 Task: Set the image brightness for the image properties filter to 1.20.
Action: Mouse moved to (131, 16)
Screenshot: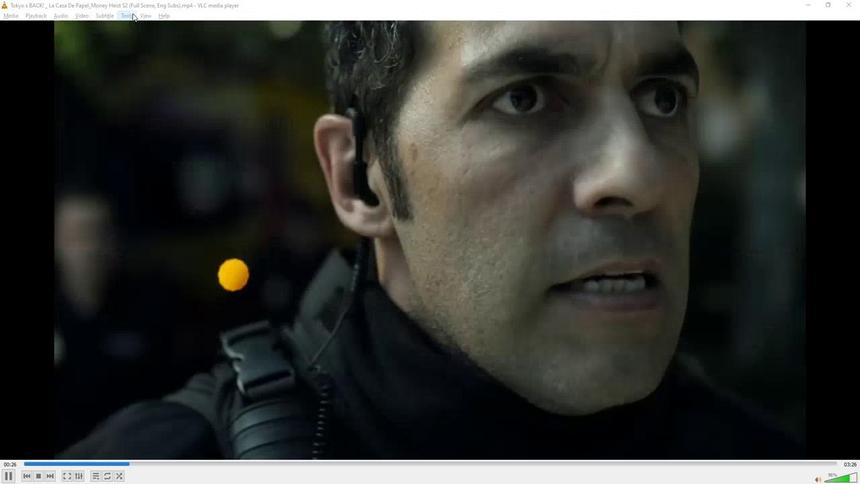 
Action: Mouse pressed left at (131, 16)
Screenshot: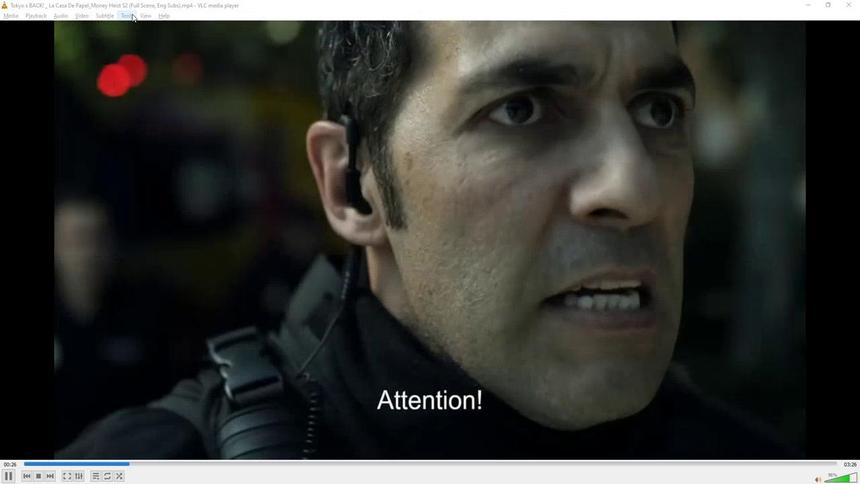
Action: Mouse moved to (150, 121)
Screenshot: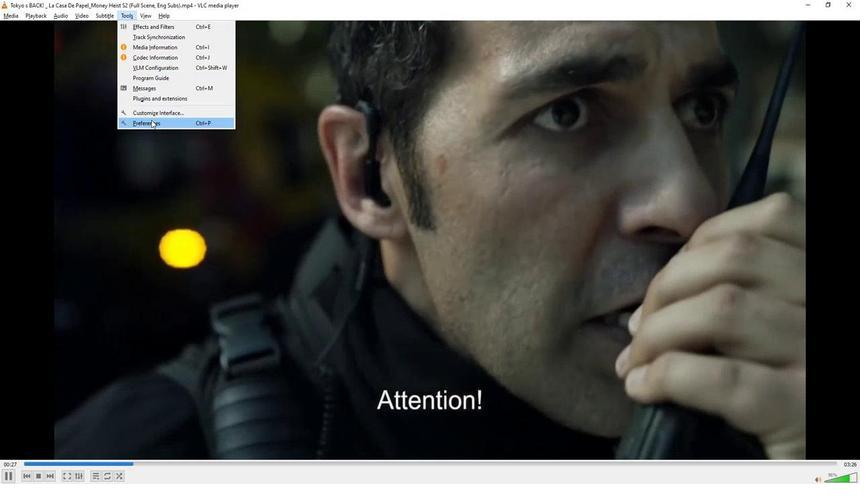 
Action: Mouse pressed left at (150, 121)
Screenshot: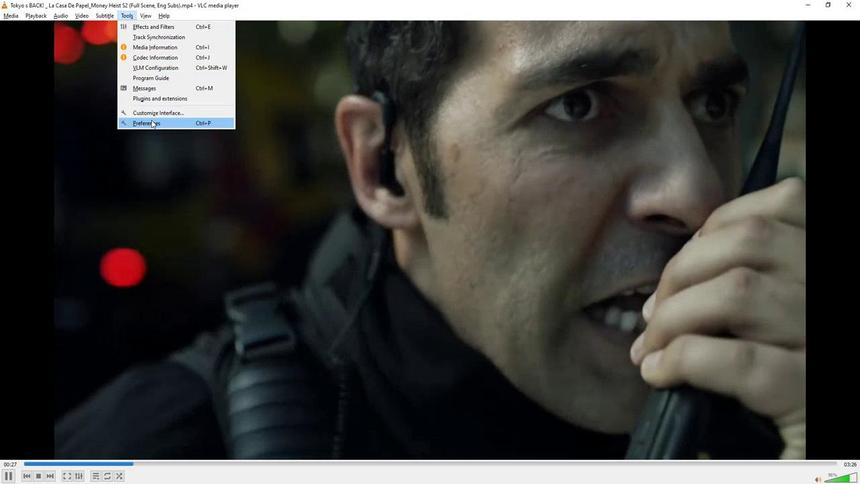 
Action: Mouse moved to (192, 378)
Screenshot: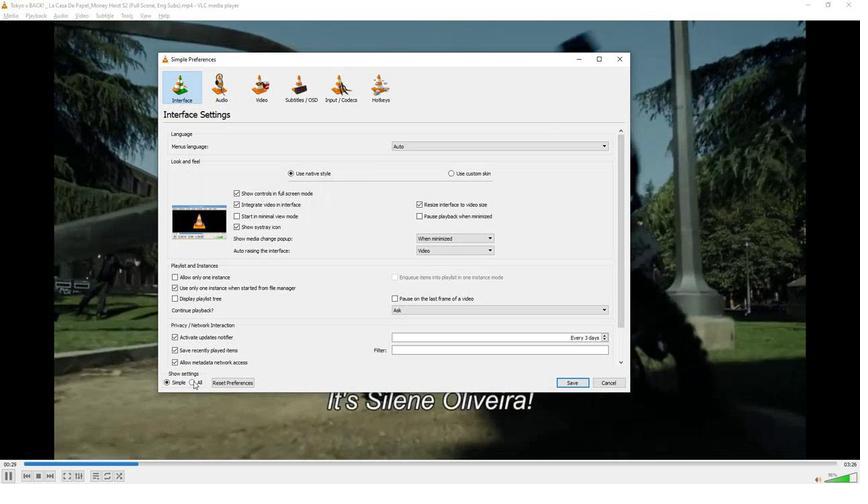 
Action: Mouse pressed left at (192, 378)
Screenshot: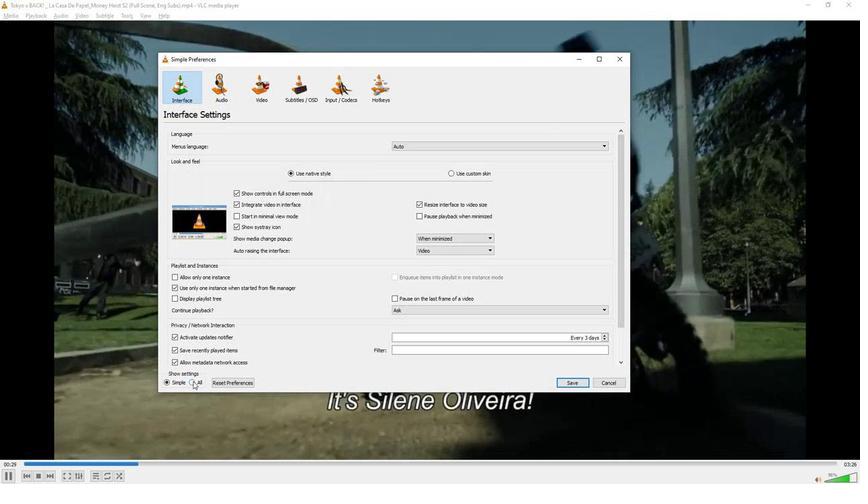 
Action: Mouse moved to (211, 281)
Screenshot: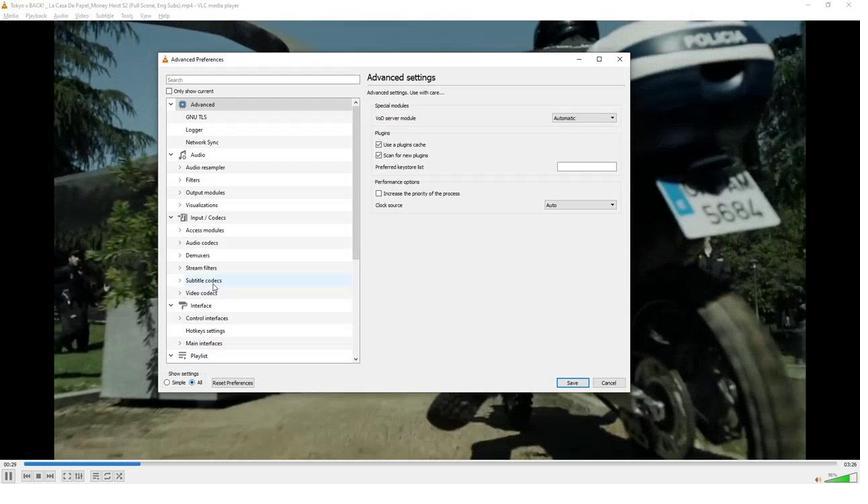 
Action: Mouse scrolled (211, 281) with delta (0, 0)
Screenshot: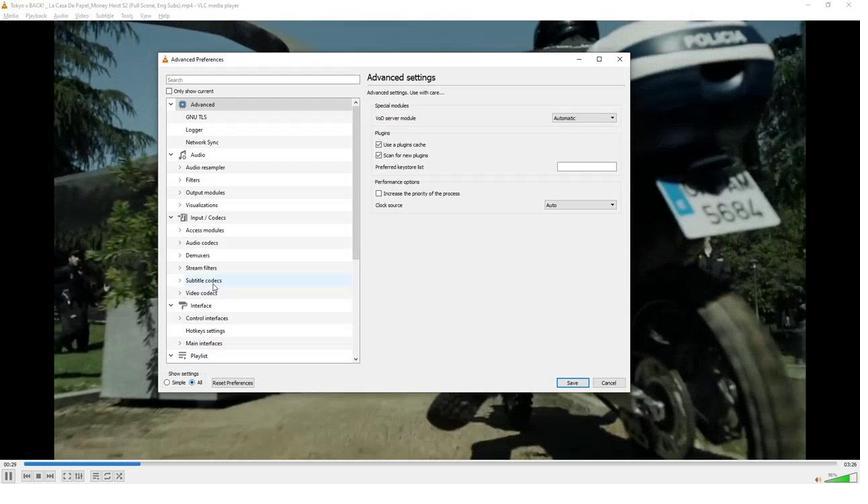 
Action: Mouse moved to (211, 281)
Screenshot: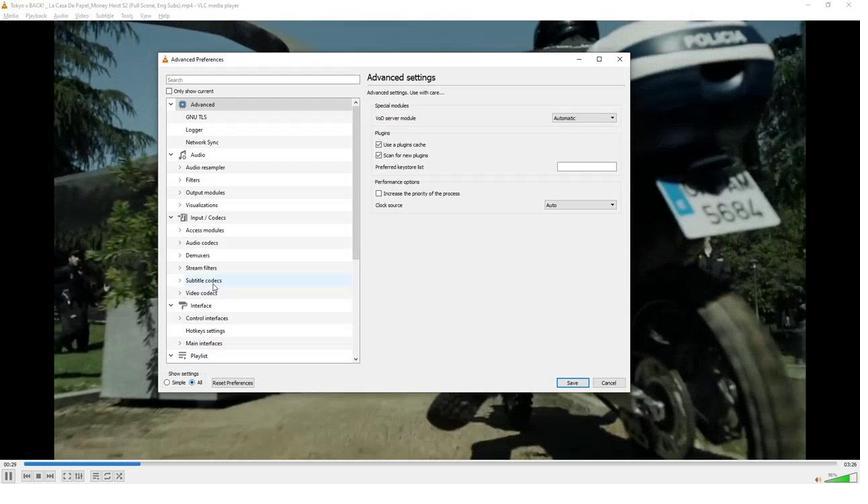 
Action: Mouse scrolled (211, 280) with delta (0, 0)
Screenshot: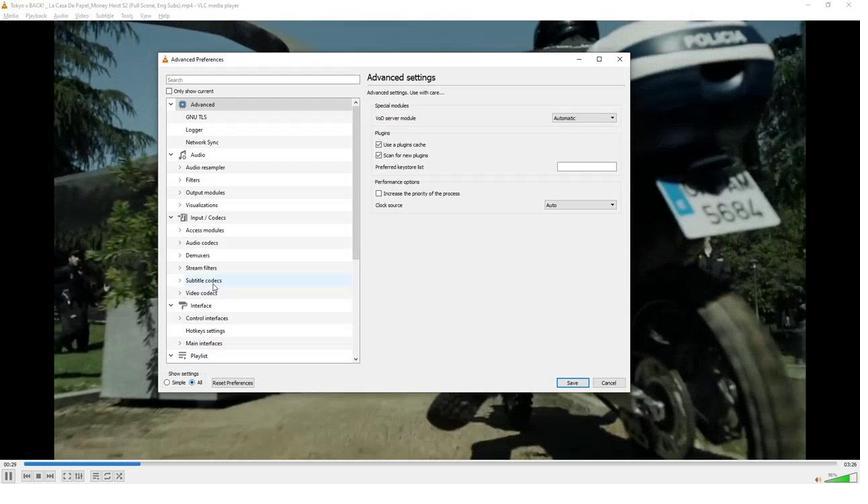 
Action: Mouse scrolled (211, 280) with delta (0, 0)
Screenshot: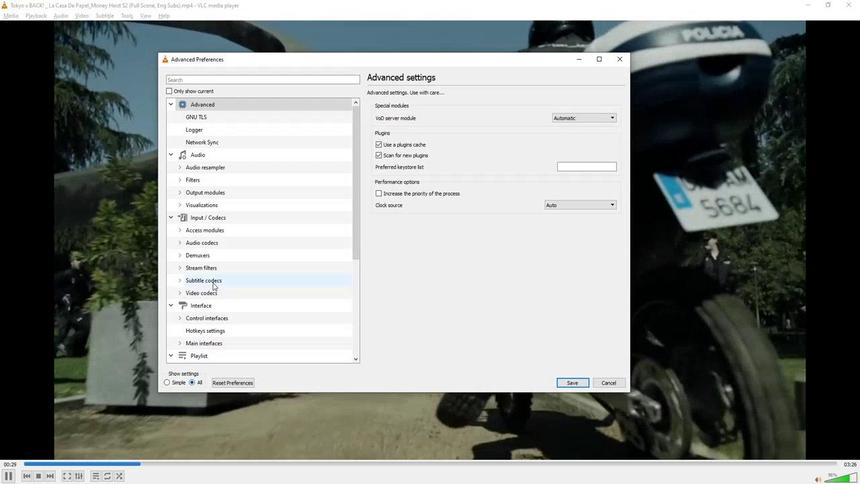 
Action: Mouse scrolled (211, 280) with delta (0, 0)
Screenshot: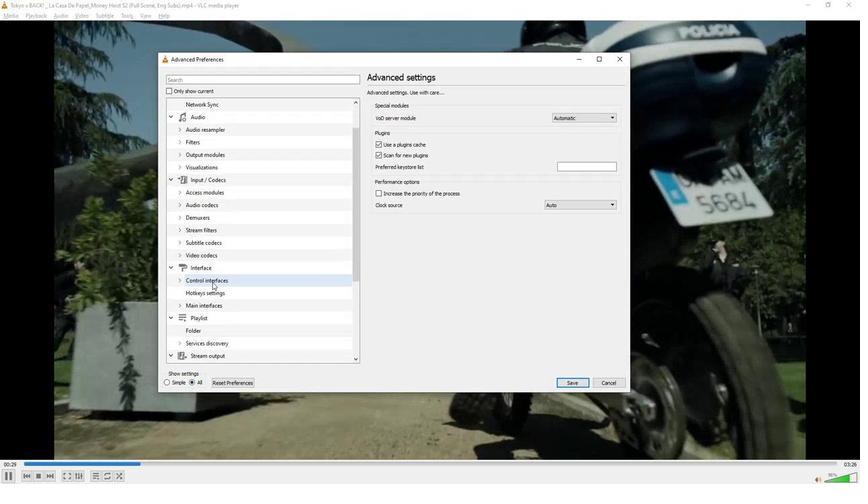 
Action: Mouse scrolled (211, 280) with delta (0, 0)
Screenshot: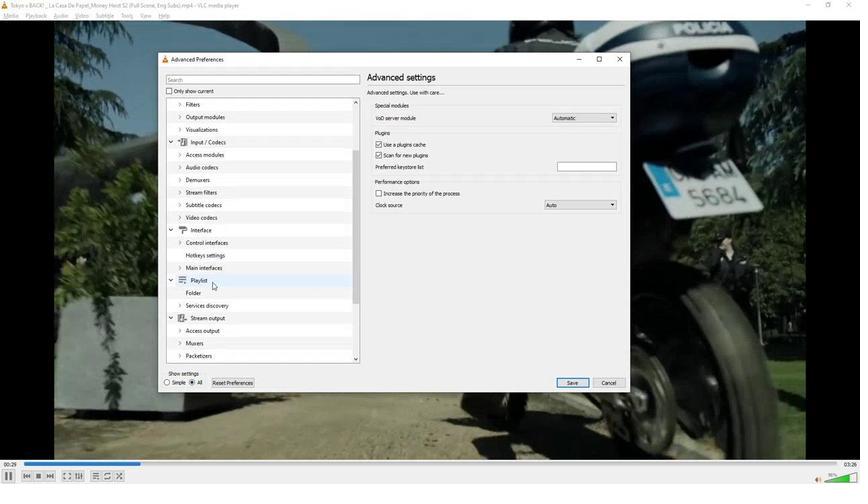 
Action: Mouse moved to (211, 281)
Screenshot: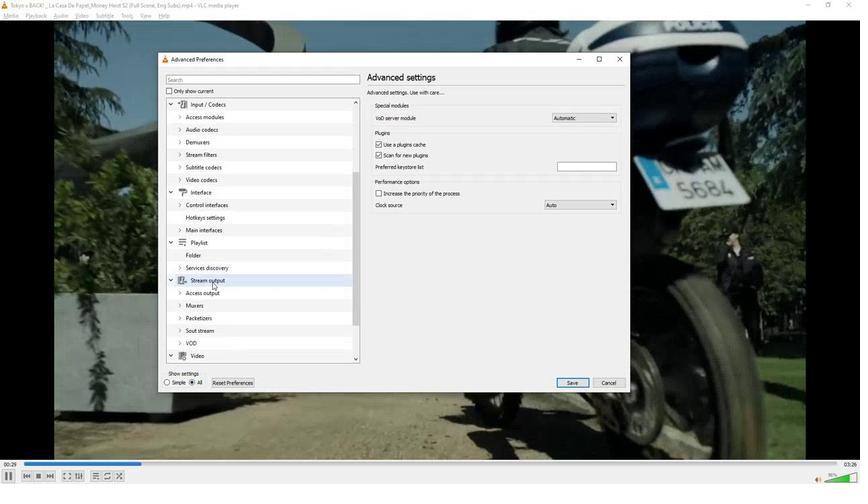 
Action: Mouse scrolled (211, 280) with delta (0, 0)
Screenshot: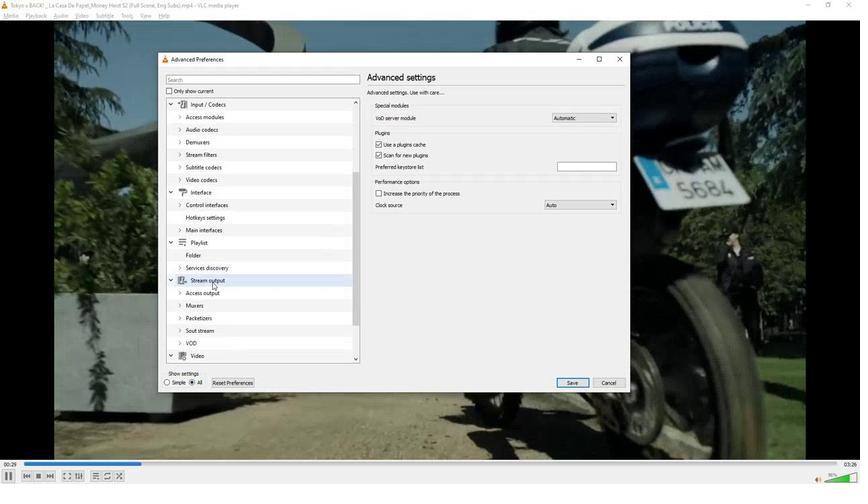 
Action: Mouse scrolled (211, 280) with delta (0, 0)
Screenshot: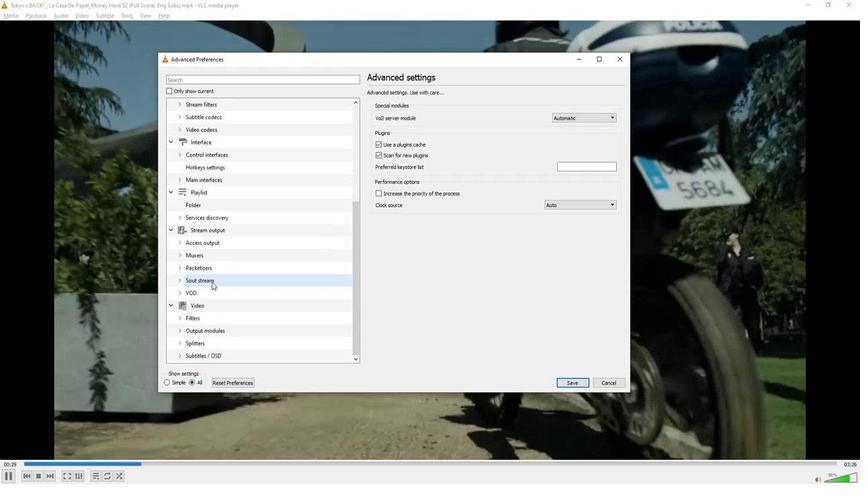 
Action: Mouse scrolled (211, 280) with delta (0, 0)
Screenshot: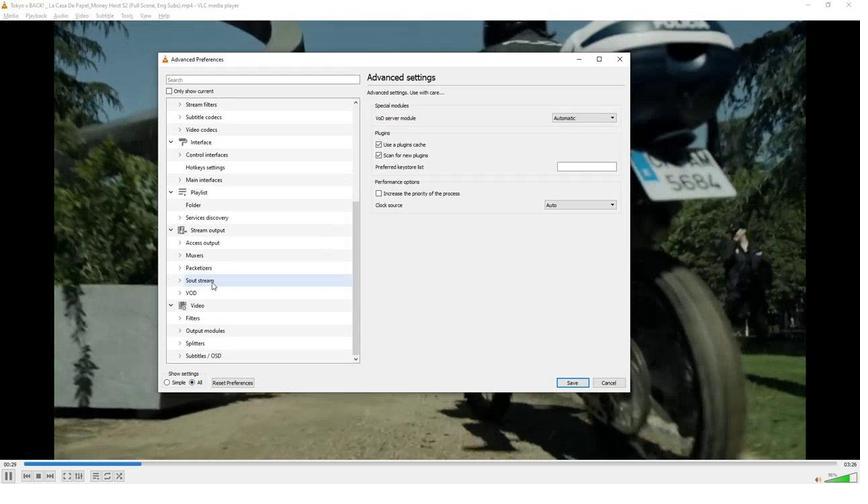 
Action: Mouse moved to (178, 317)
Screenshot: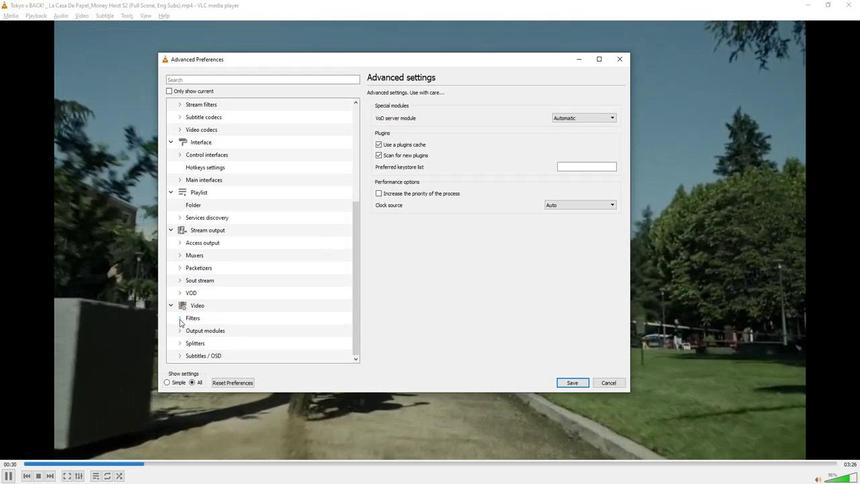 
Action: Mouse pressed left at (178, 317)
Screenshot: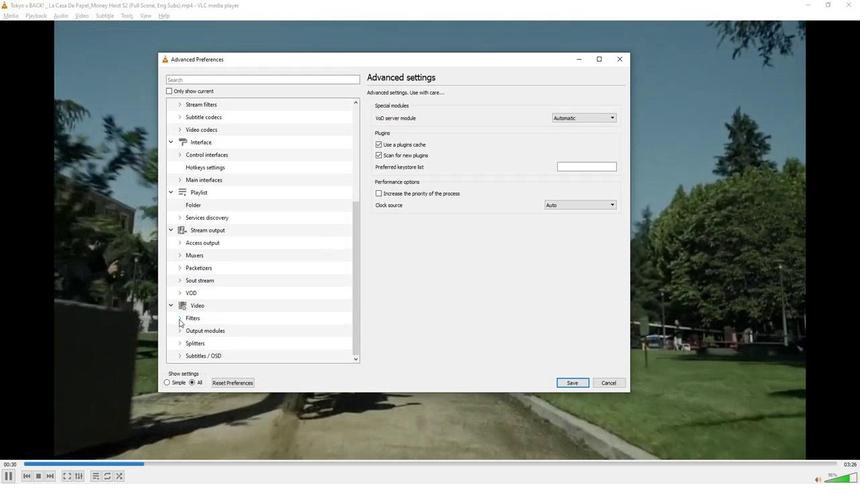 
Action: Mouse moved to (185, 301)
Screenshot: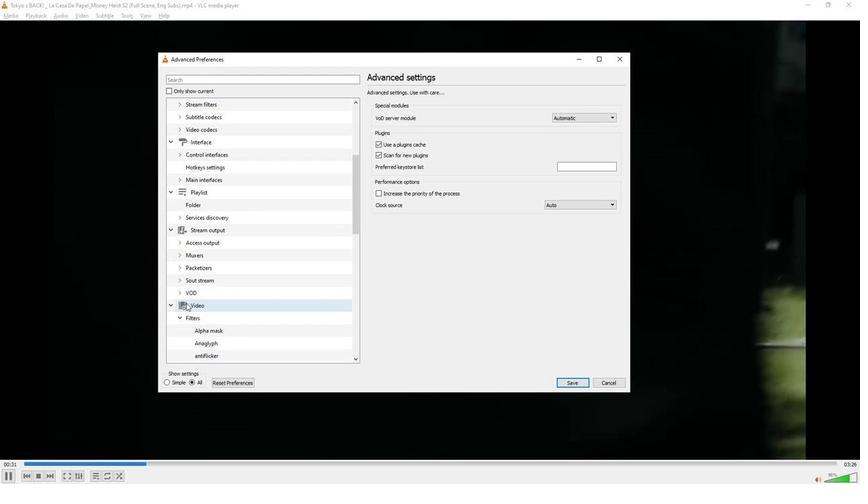 
Action: Mouse scrolled (185, 300) with delta (0, 0)
Screenshot: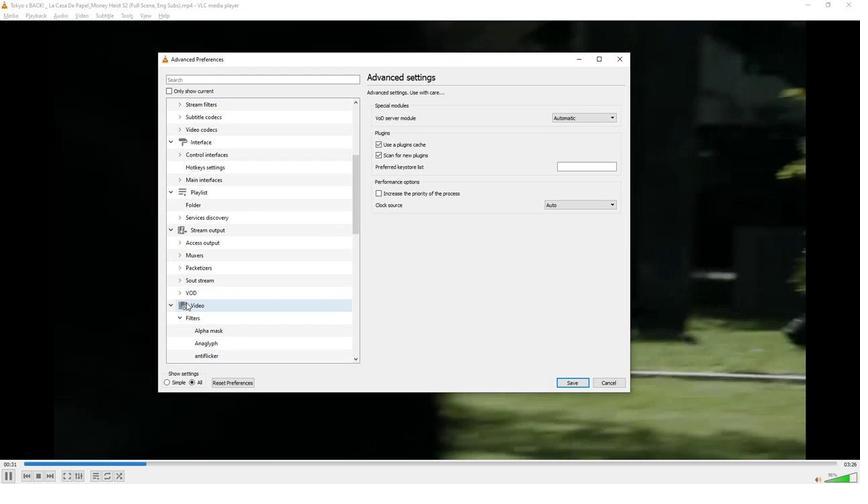 
Action: Mouse scrolled (185, 300) with delta (0, 0)
Screenshot: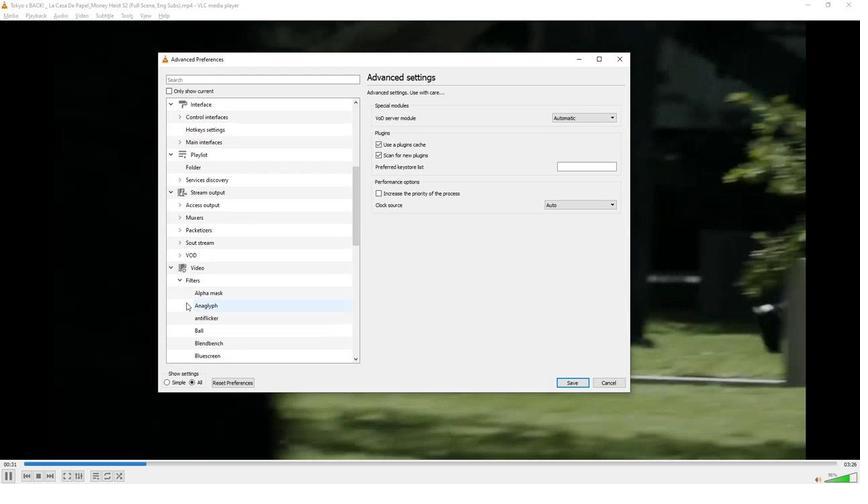 
Action: Mouse scrolled (185, 300) with delta (0, 0)
Screenshot: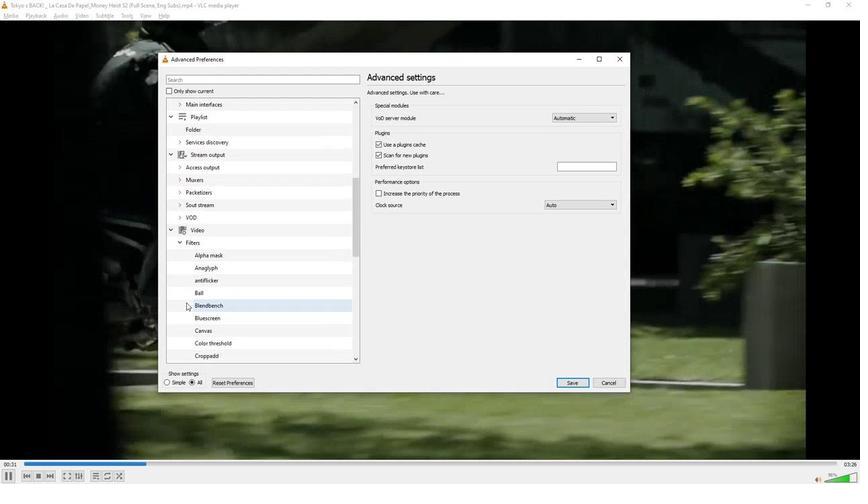 
Action: Mouse scrolled (185, 300) with delta (0, 0)
Screenshot: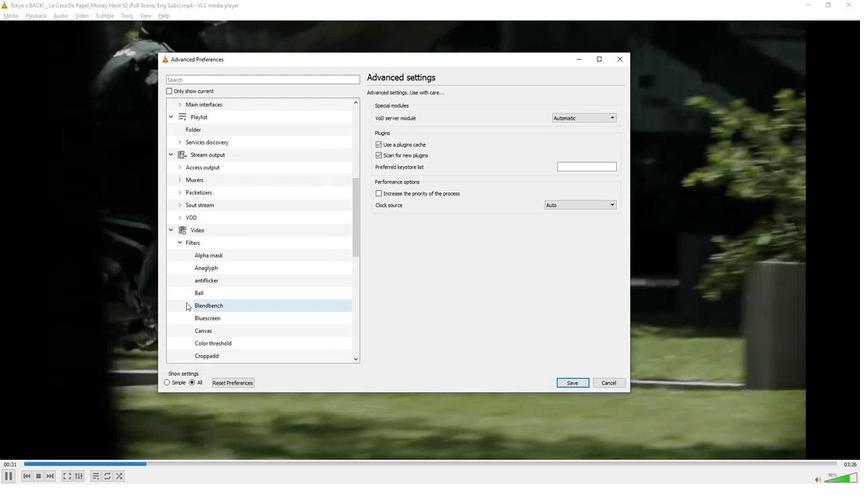 
Action: Mouse scrolled (185, 300) with delta (0, 0)
Screenshot: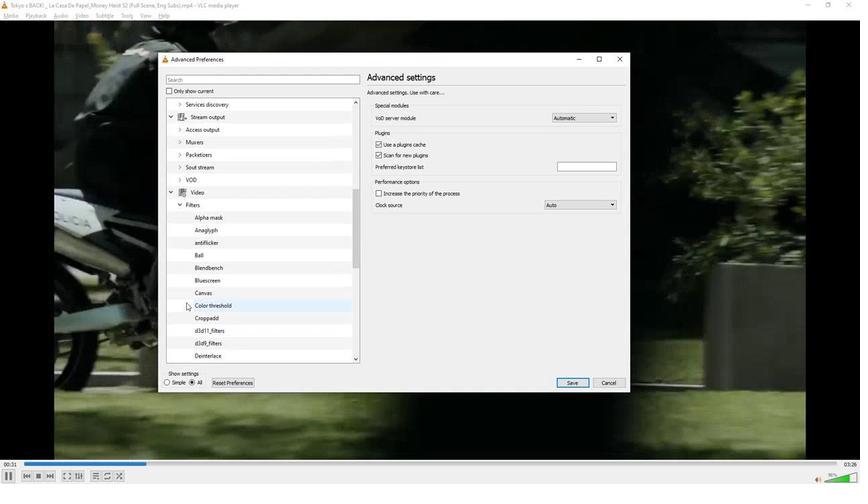 
Action: Mouse scrolled (185, 300) with delta (0, 0)
Screenshot: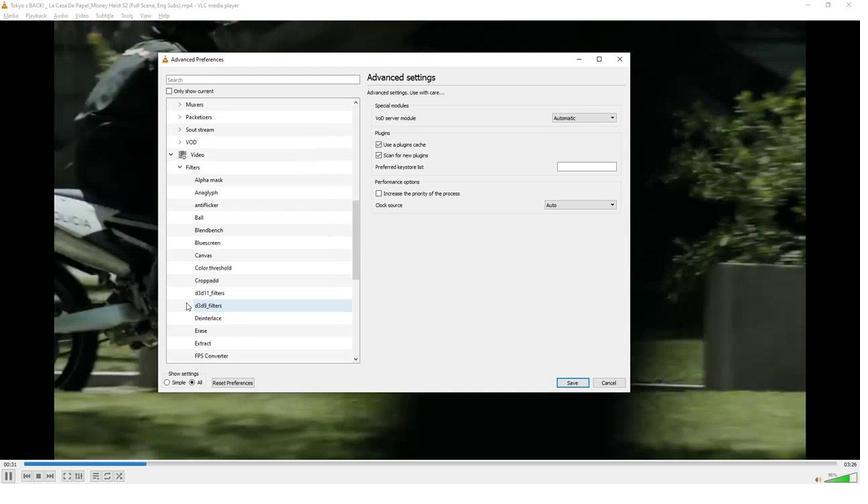 
Action: Mouse scrolled (185, 300) with delta (0, 0)
Screenshot: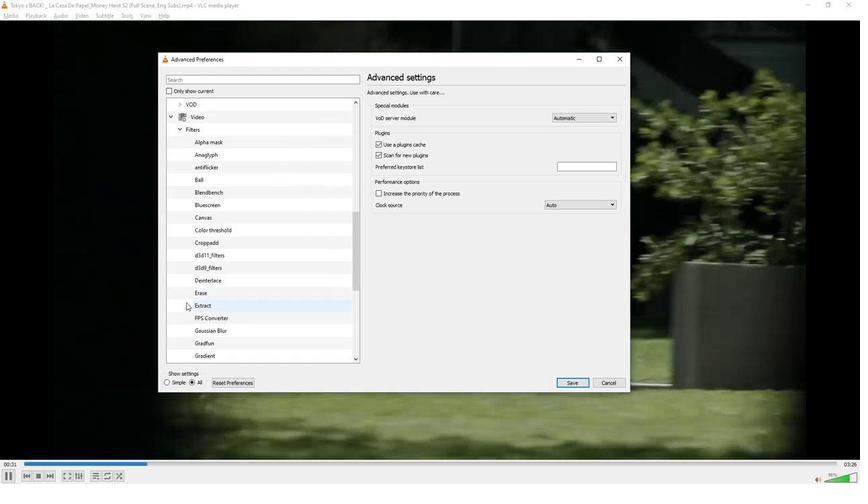 
Action: Mouse moved to (199, 311)
Screenshot: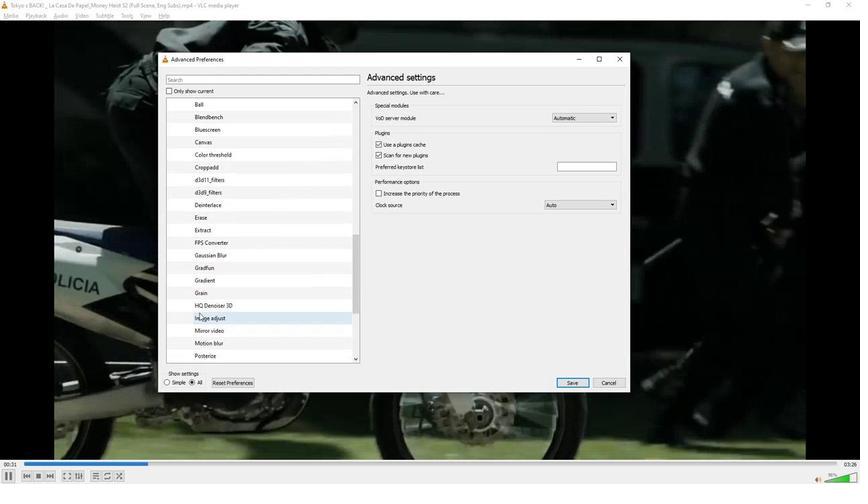 
Action: Mouse pressed left at (199, 311)
Screenshot: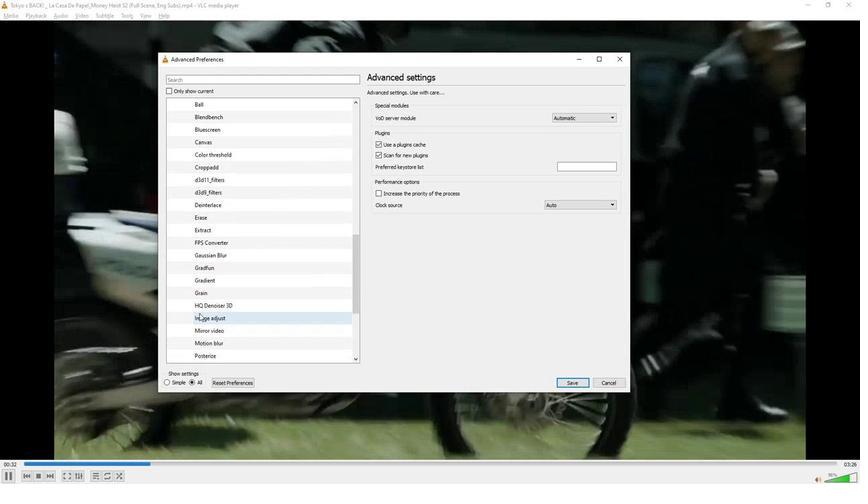 
Action: Mouse moved to (615, 118)
Screenshot: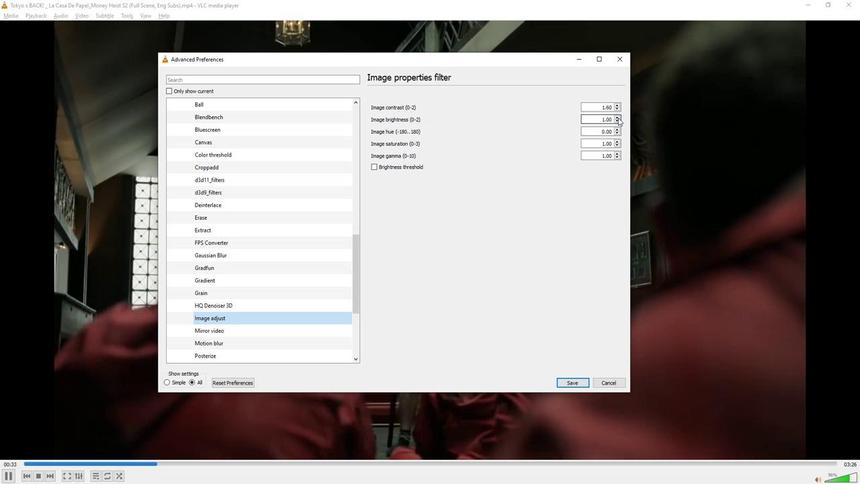 
Action: Mouse pressed left at (615, 118)
Screenshot: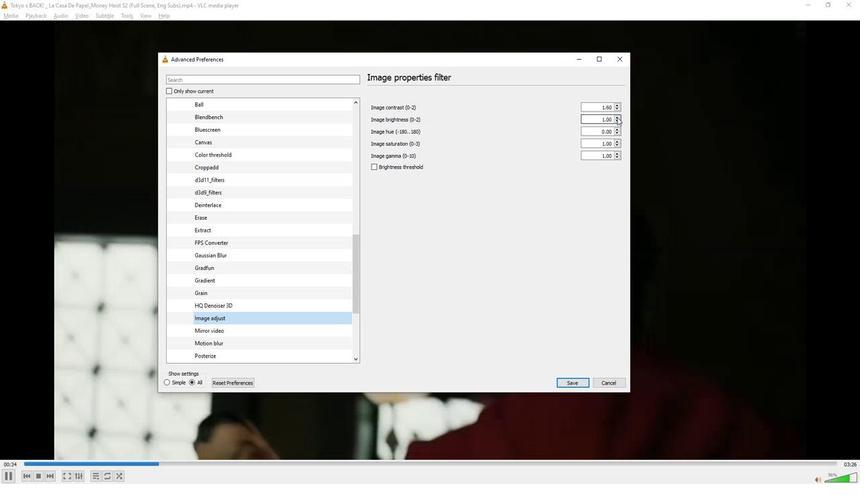 
Action: Mouse pressed left at (615, 118)
Screenshot: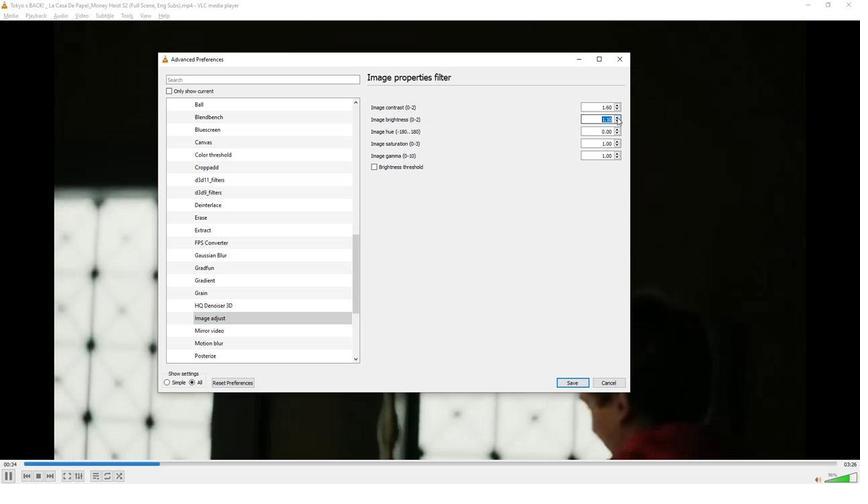 
Action: Mouse moved to (580, 175)
Screenshot: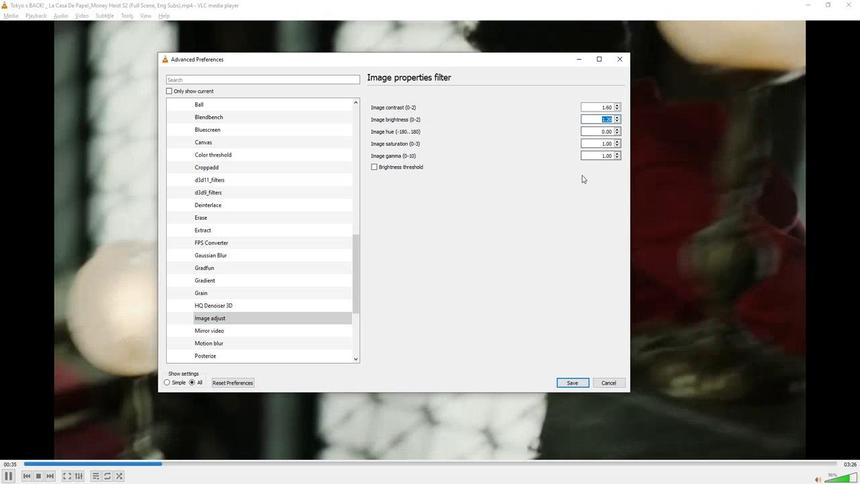 
Action: Mouse pressed left at (580, 175)
Screenshot: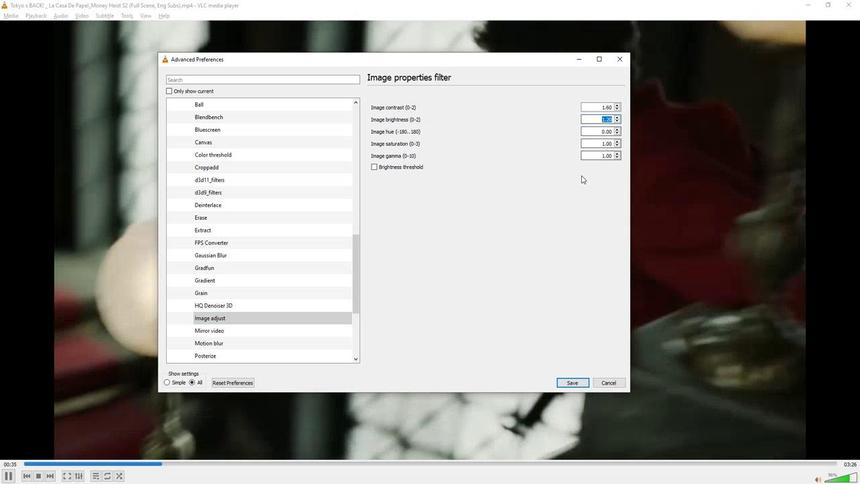 
